 Task: Check installed GitHub apps.
Action: Mouse moved to (923, 104)
Screenshot: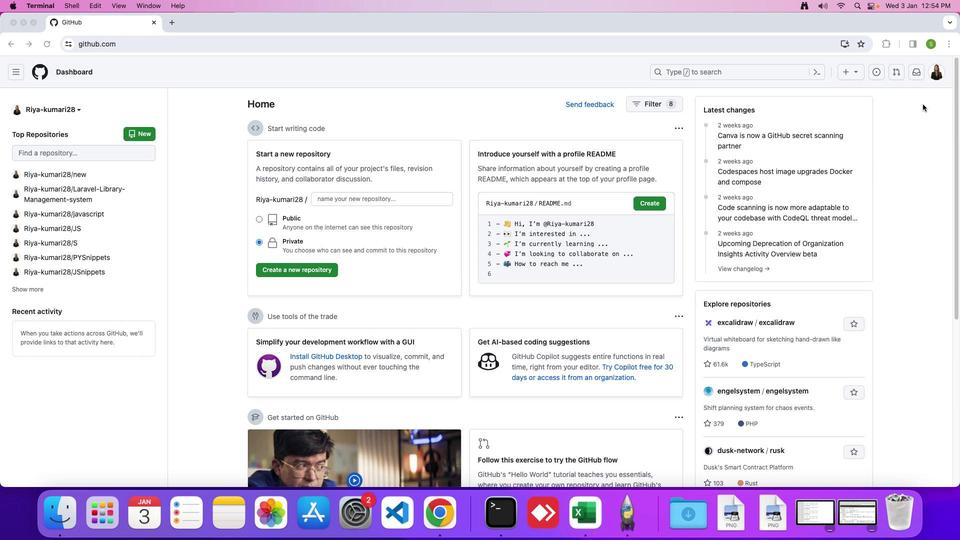 
Action: Mouse pressed left at (923, 104)
Screenshot: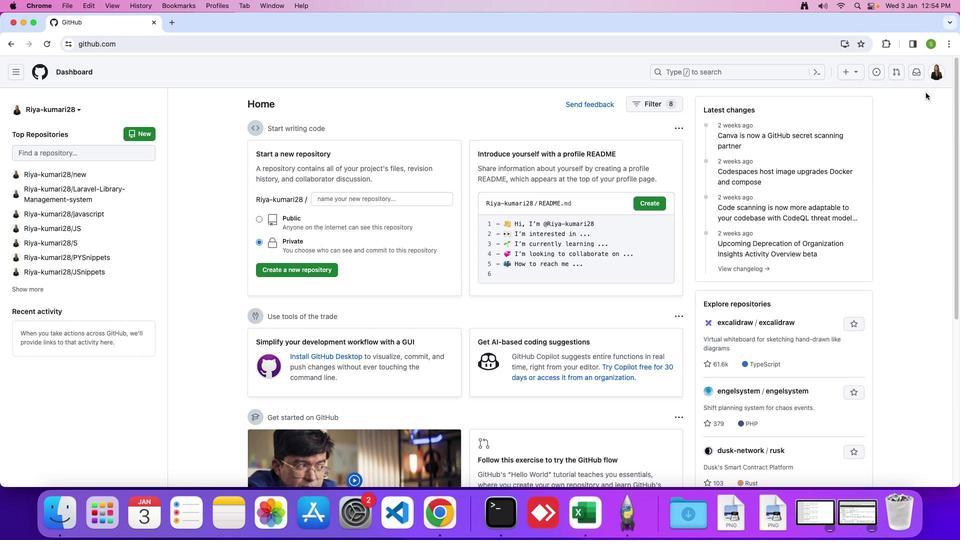 
Action: Mouse moved to (934, 71)
Screenshot: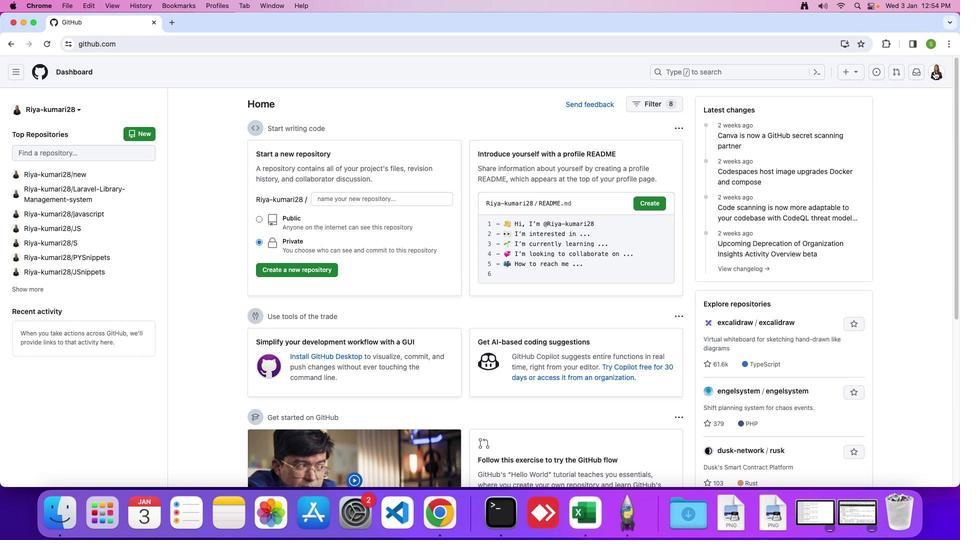 
Action: Mouse pressed left at (934, 71)
Screenshot: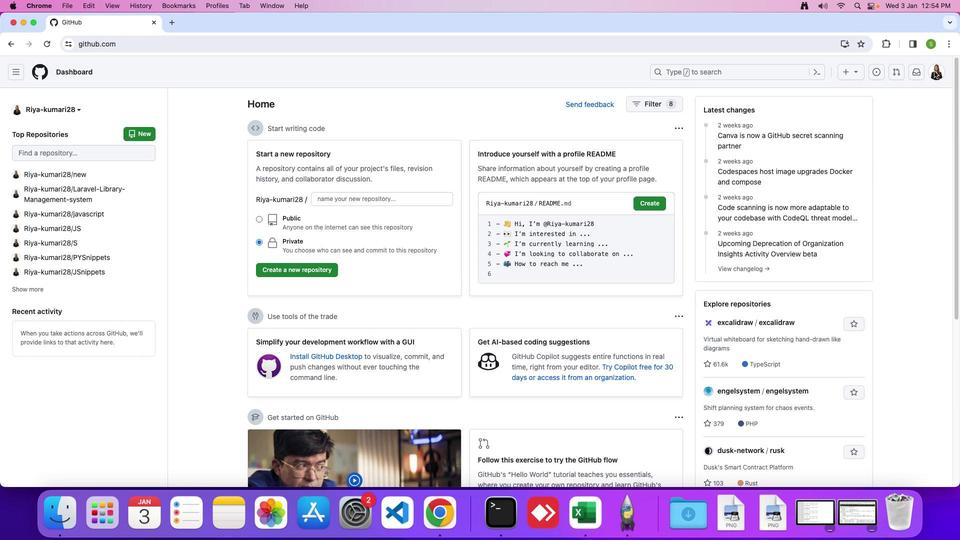 
Action: Mouse moved to (848, 347)
Screenshot: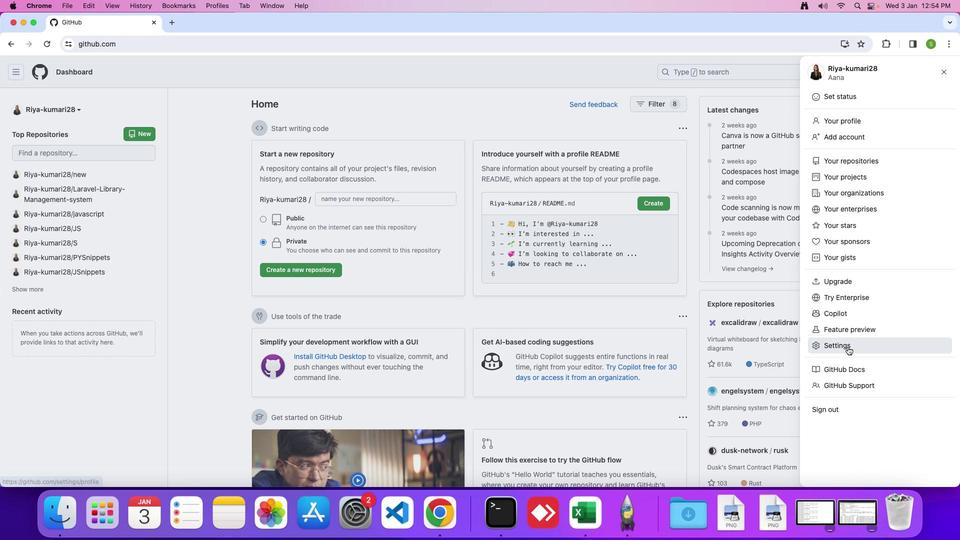 
Action: Mouse pressed left at (848, 347)
Screenshot: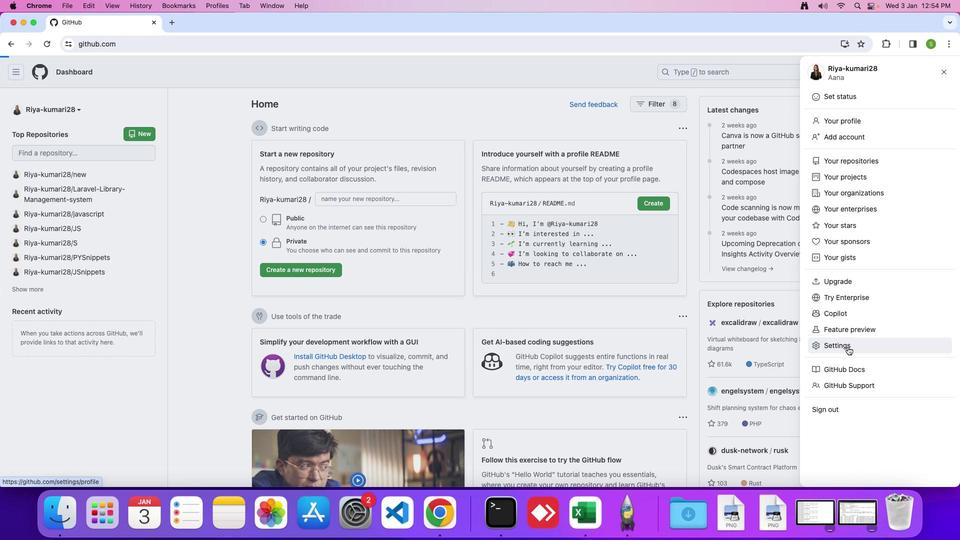 
Action: Mouse moved to (320, 337)
Screenshot: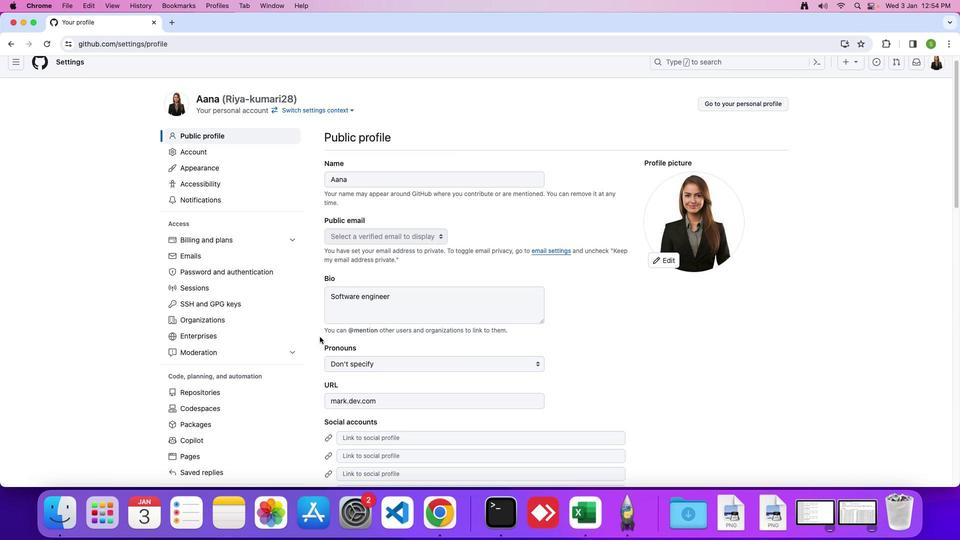 
Action: Mouse scrolled (320, 337) with delta (0, 0)
Screenshot: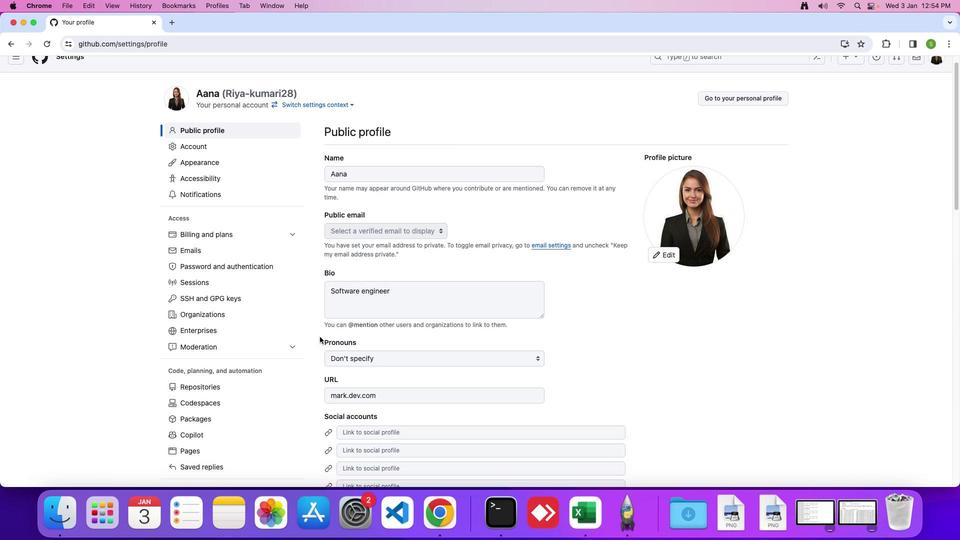 
Action: Mouse moved to (319, 337)
Screenshot: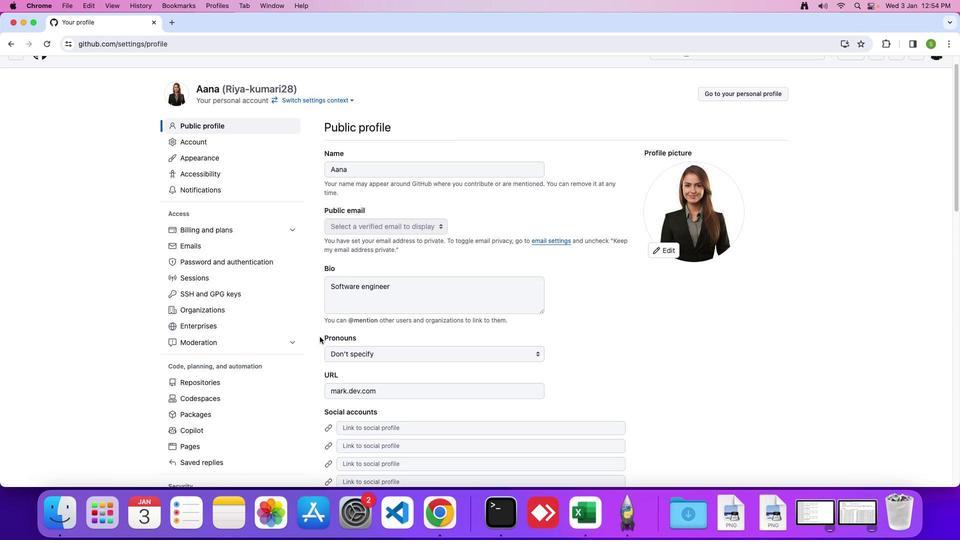 
Action: Mouse scrolled (319, 337) with delta (0, 0)
Screenshot: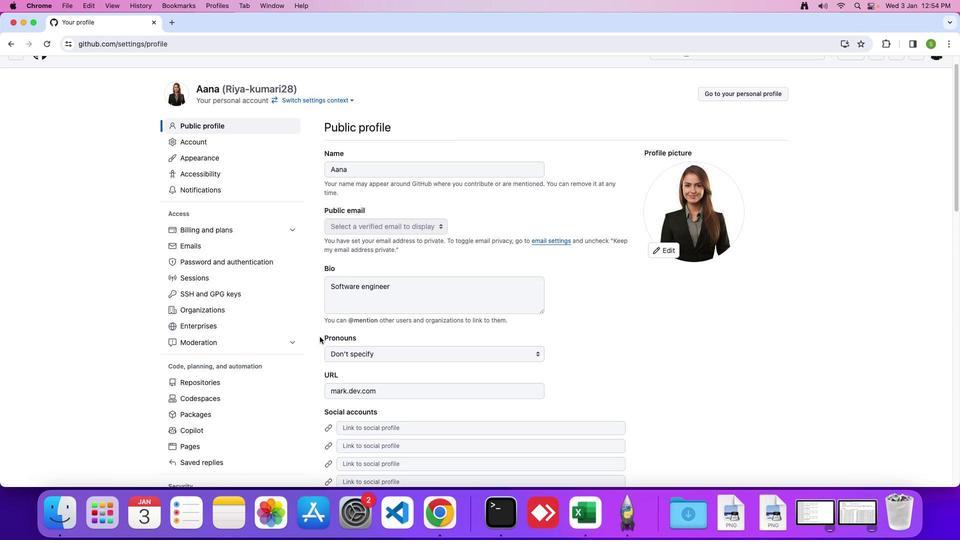 
Action: Mouse moved to (318, 337)
Screenshot: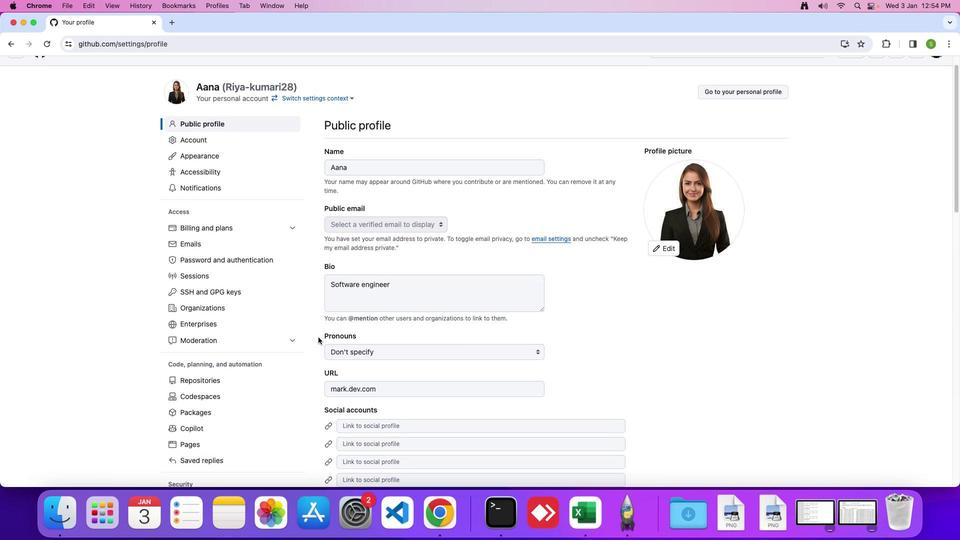 
Action: Mouse scrolled (318, 337) with delta (0, 0)
Screenshot: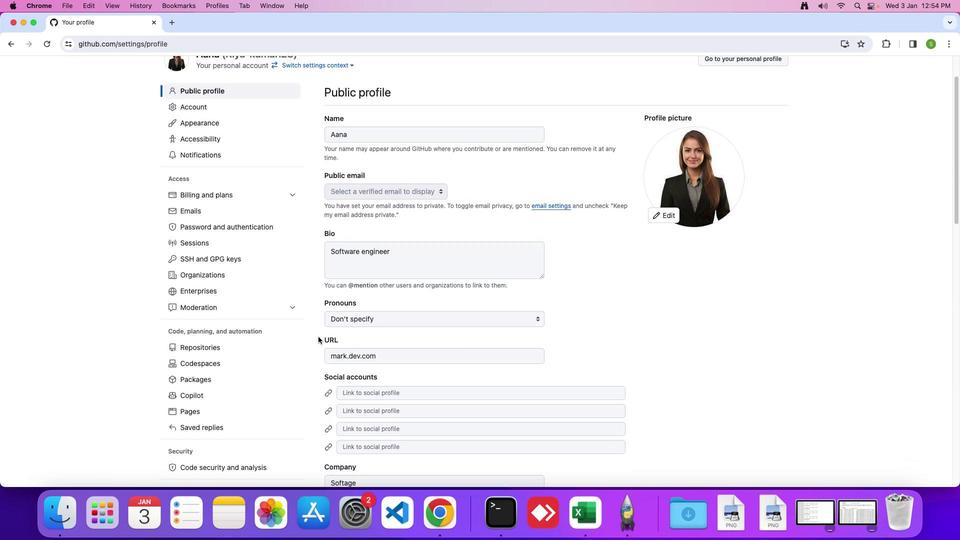 
Action: Mouse moved to (318, 337)
Screenshot: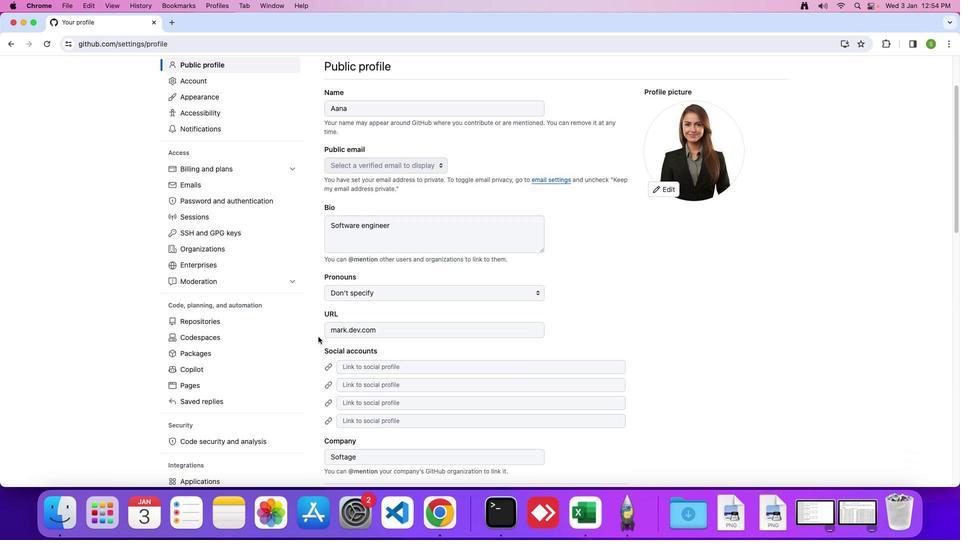
Action: Mouse scrolled (318, 337) with delta (0, 0)
Screenshot: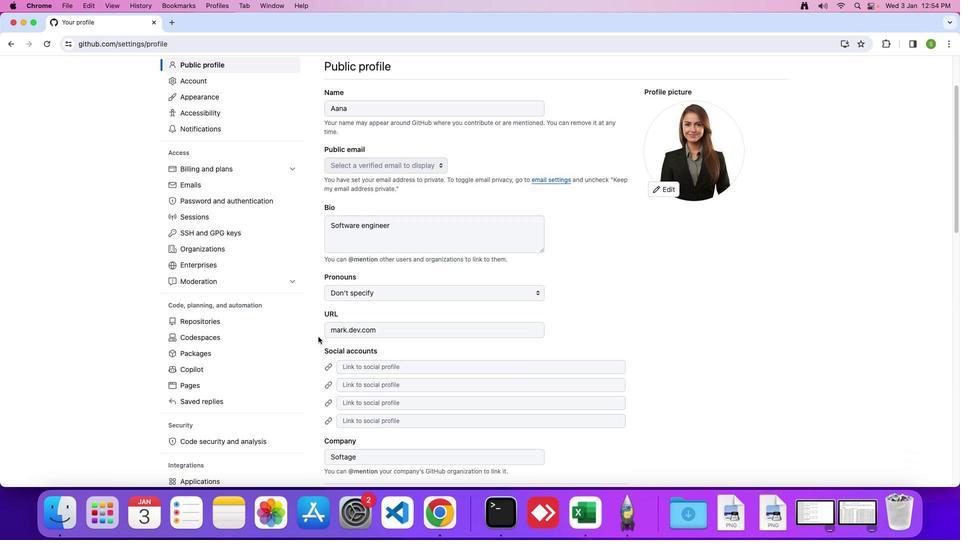 
Action: Mouse moved to (318, 337)
Screenshot: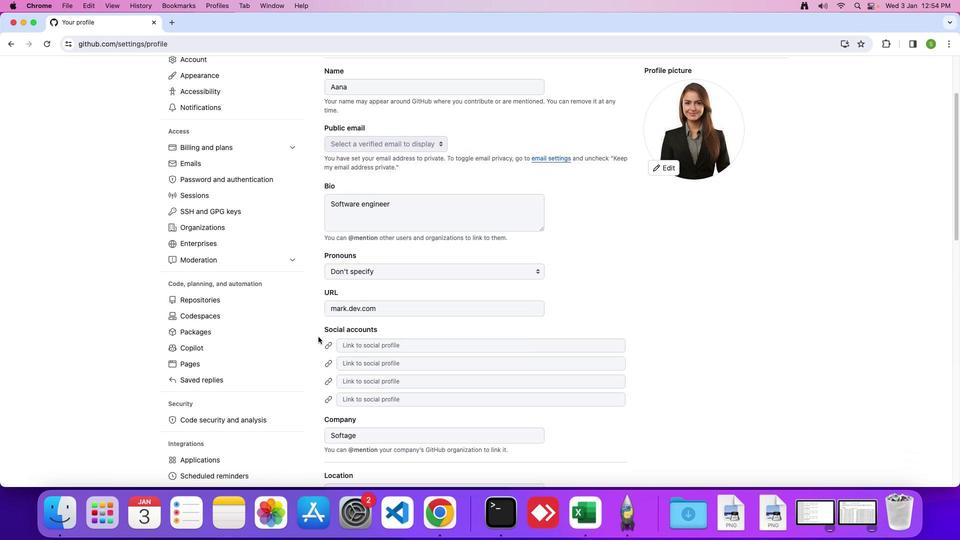 
Action: Mouse scrolled (318, 337) with delta (0, -1)
Screenshot: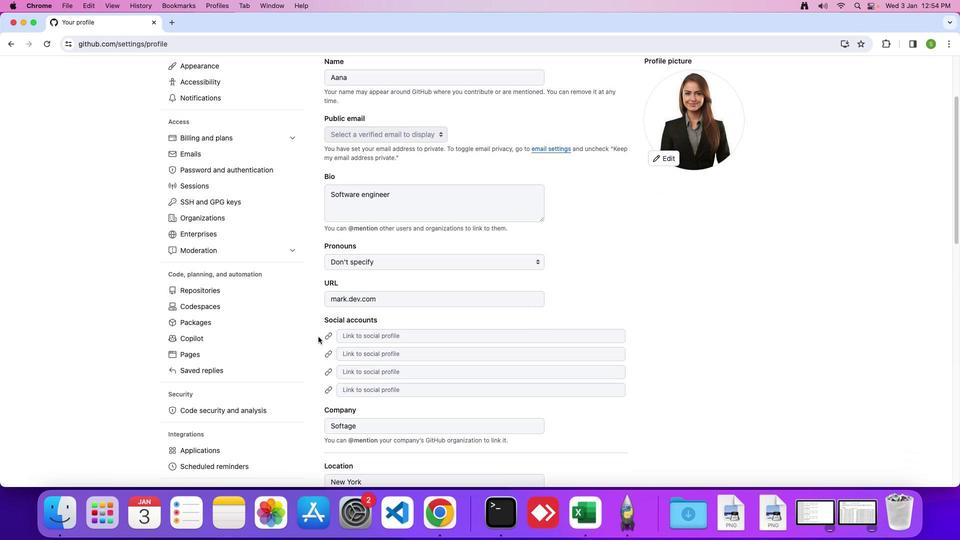 
Action: Mouse moved to (318, 337)
Screenshot: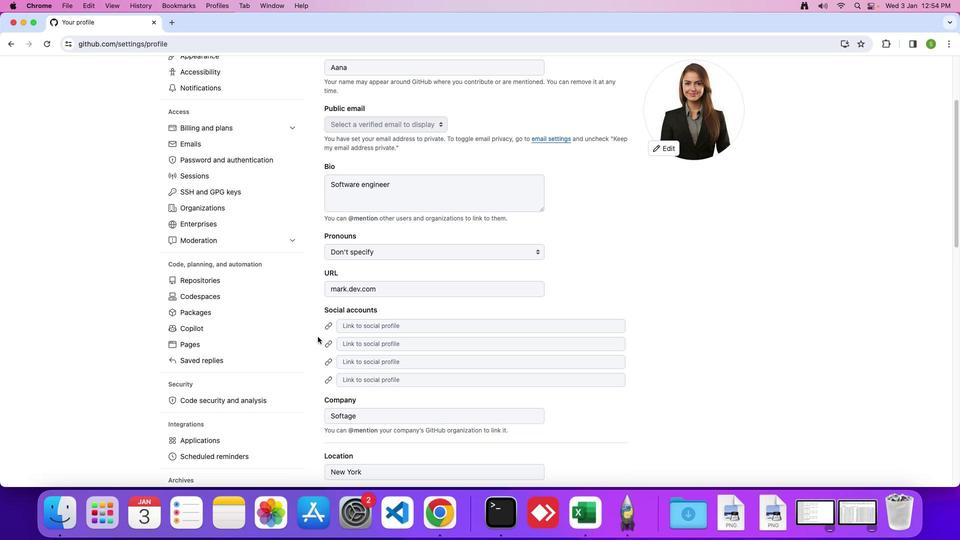 
Action: Mouse scrolled (318, 337) with delta (0, 0)
Screenshot: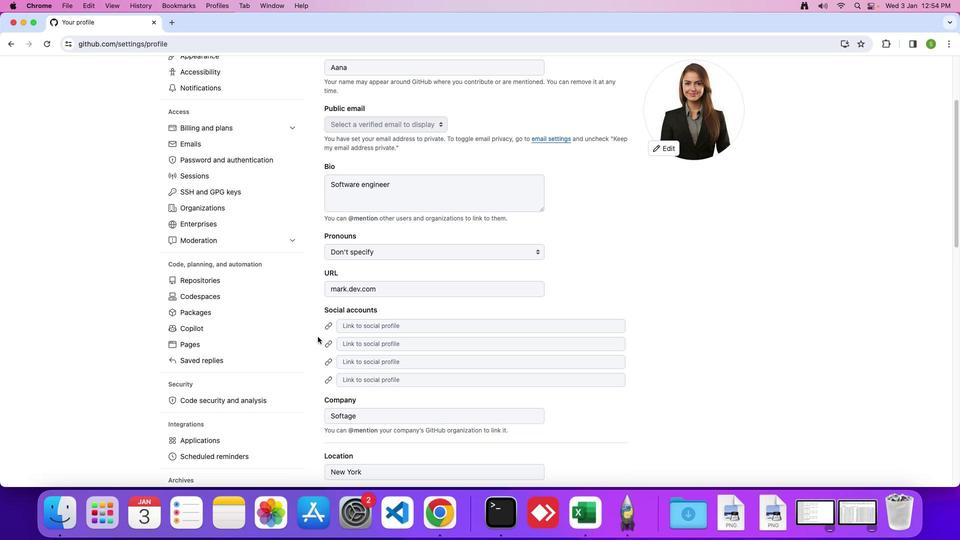 
Action: Mouse moved to (318, 336)
Screenshot: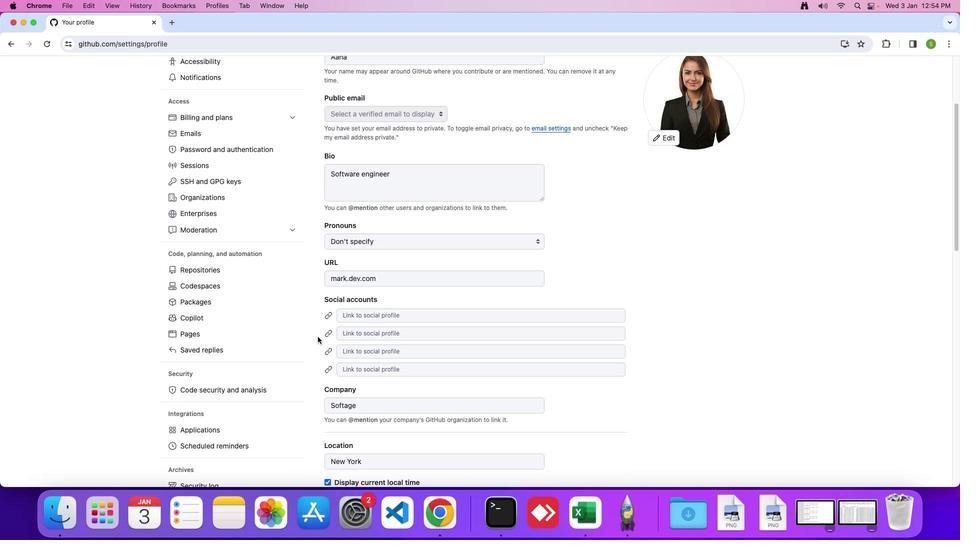 
Action: Mouse scrolled (318, 336) with delta (0, 0)
Screenshot: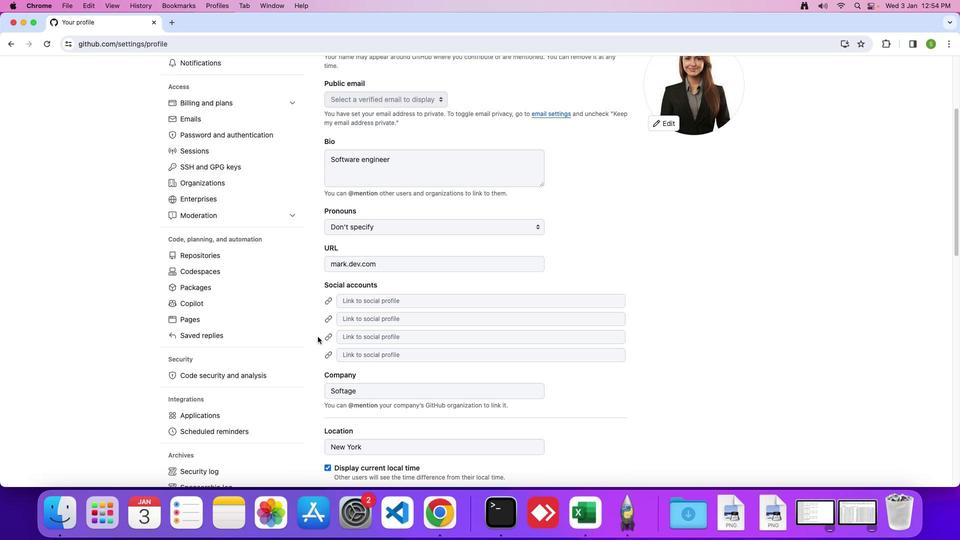 
Action: Mouse scrolled (318, 336) with delta (0, -1)
Screenshot: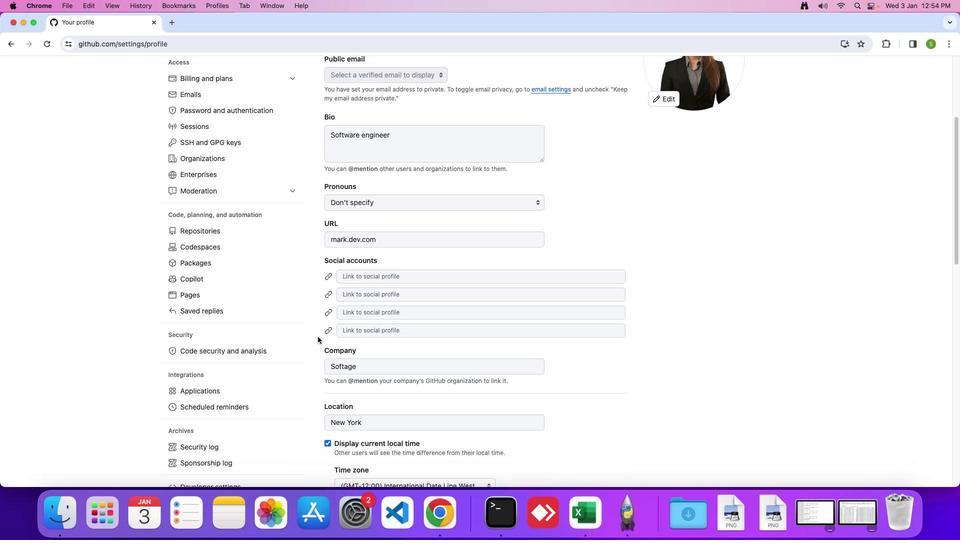 
Action: Mouse moved to (225, 389)
Screenshot: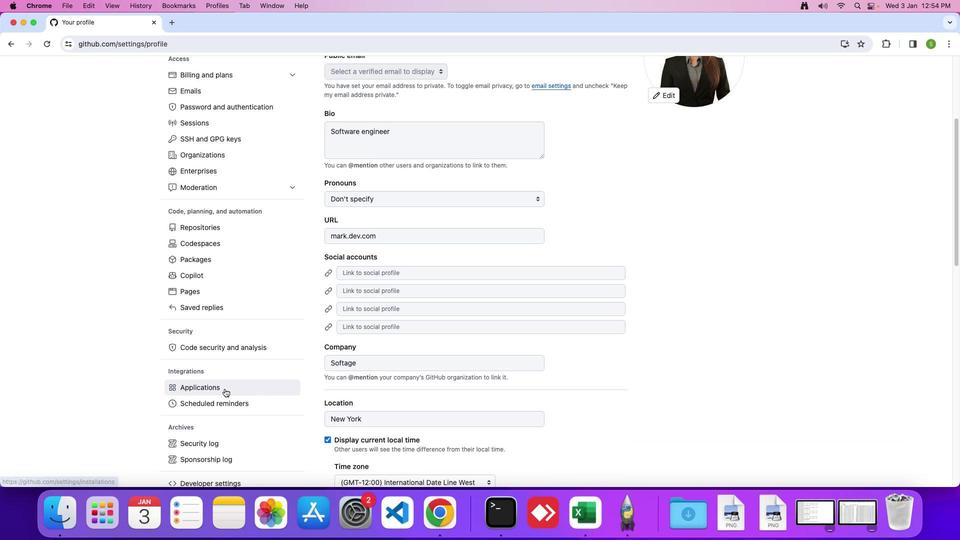 
Action: Mouse pressed left at (225, 389)
Screenshot: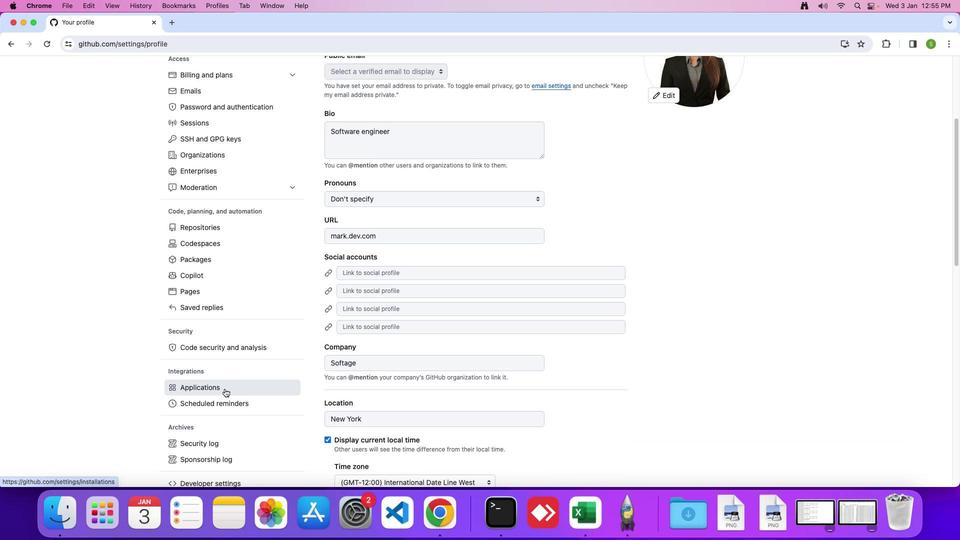 
Action: Mouse moved to (475, 345)
Screenshot: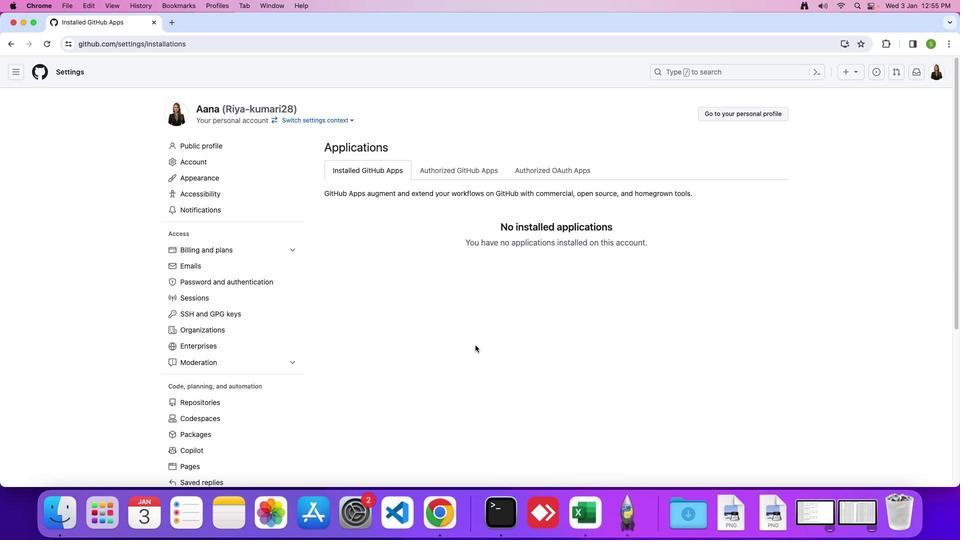 
